 Task: Look for products in the category "Ale" from Mother Earth Brewing Co only.
Action: Mouse moved to (954, 355)
Screenshot: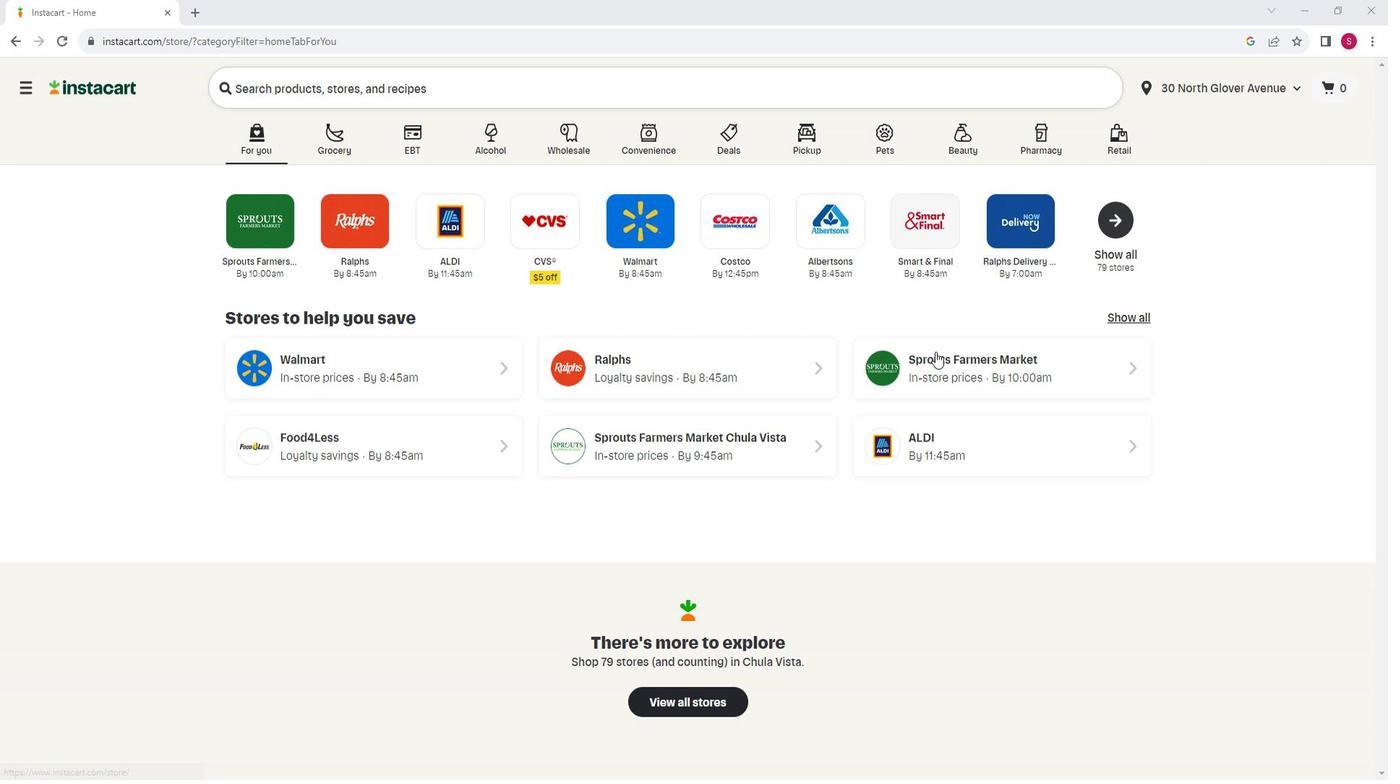 
Action: Mouse pressed left at (954, 355)
Screenshot: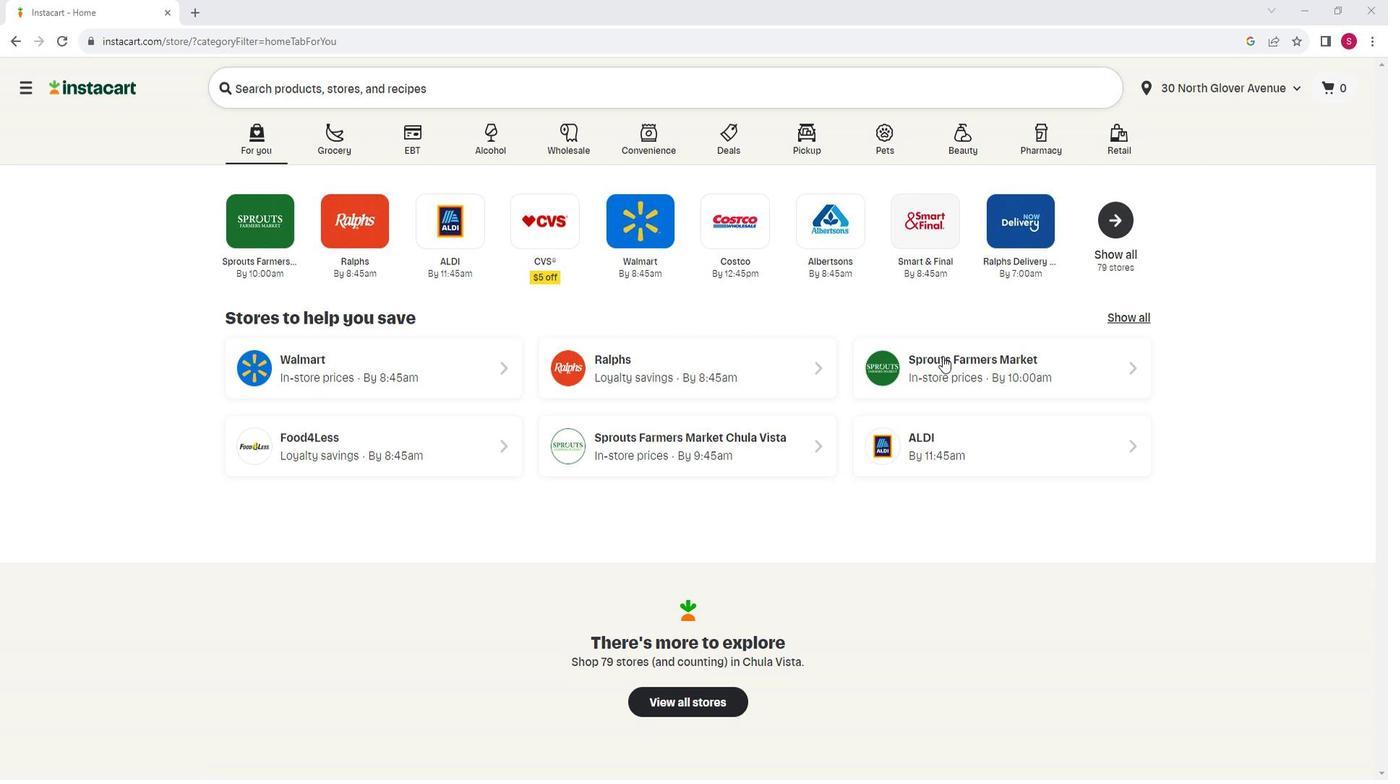 
Action: Mouse moved to (109, 464)
Screenshot: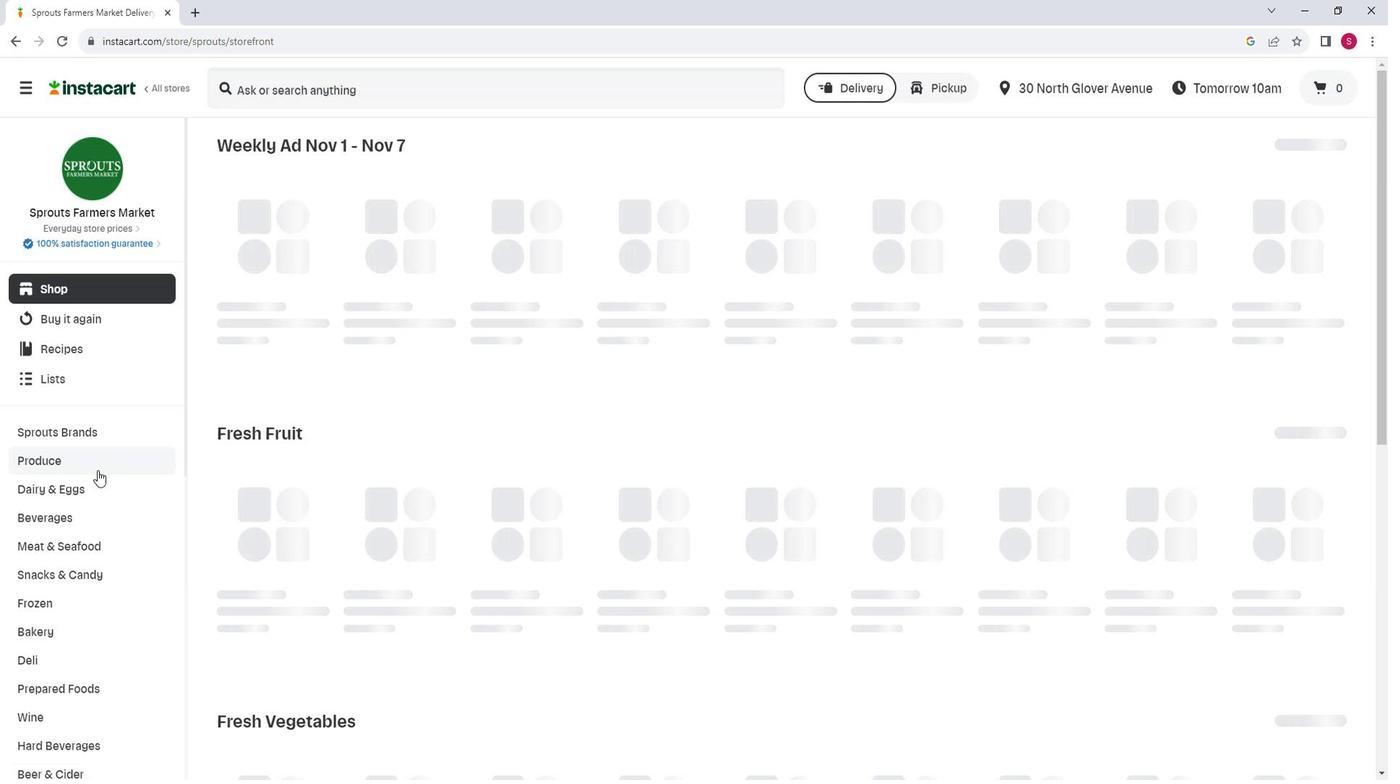 
Action: Mouse scrolled (109, 464) with delta (0, 0)
Screenshot: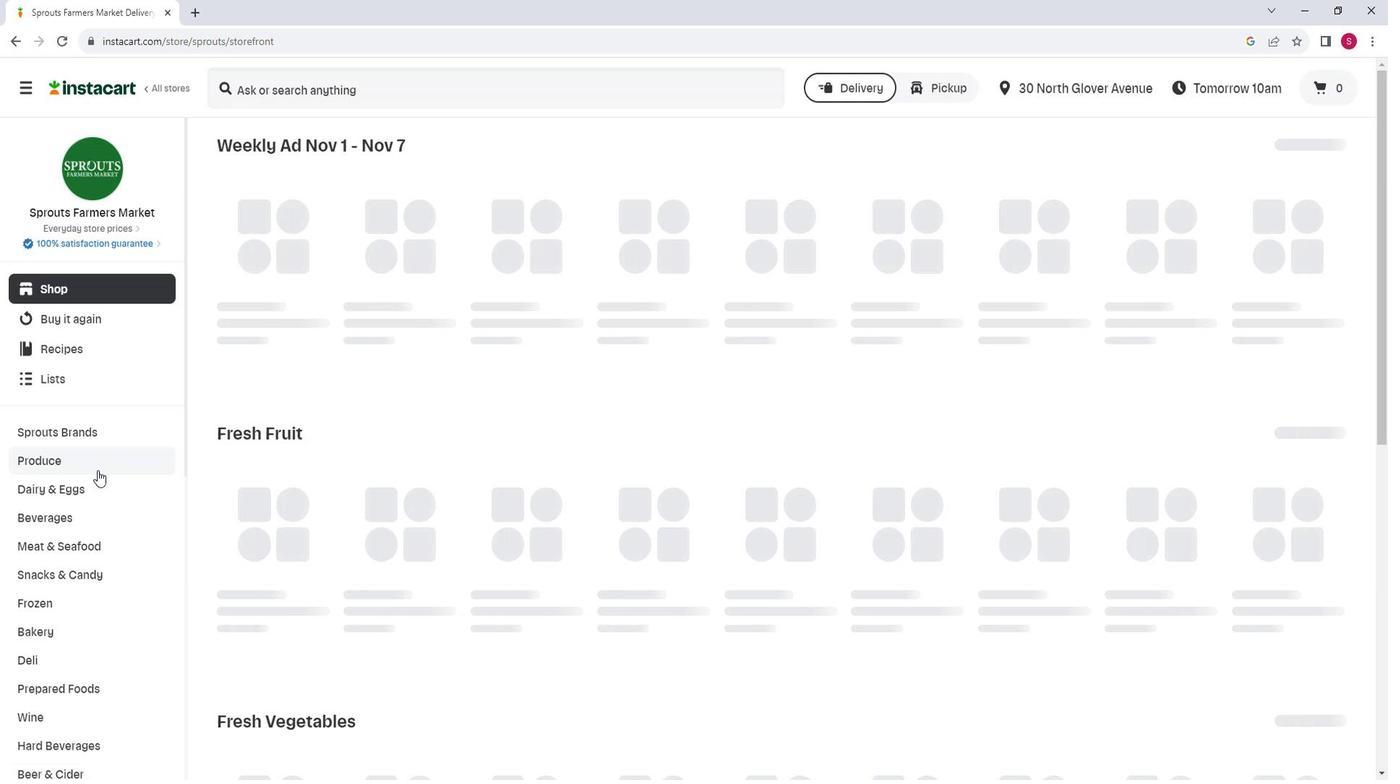 
Action: Mouse moved to (99, 686)
Screenshot: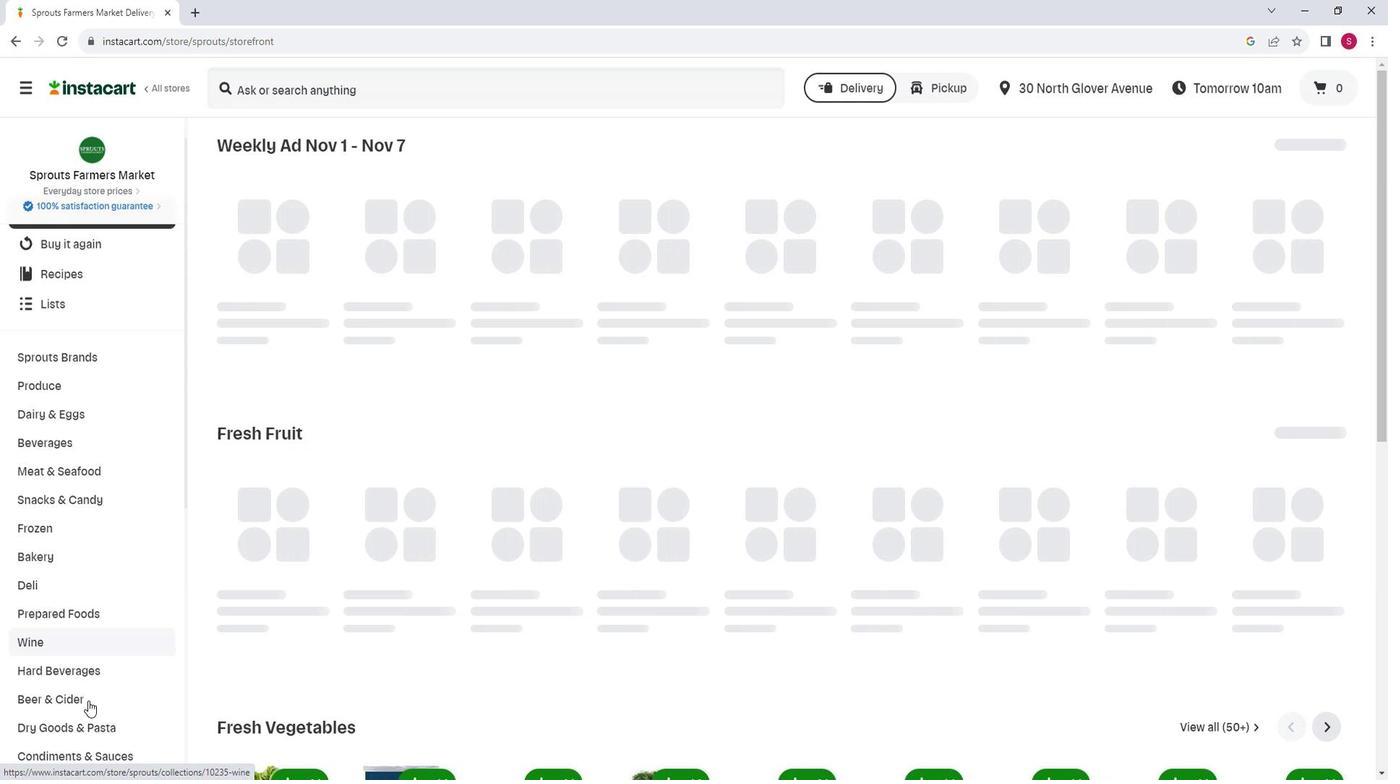 
Action: Mouse pressed left at (99, 686)
Screenshot: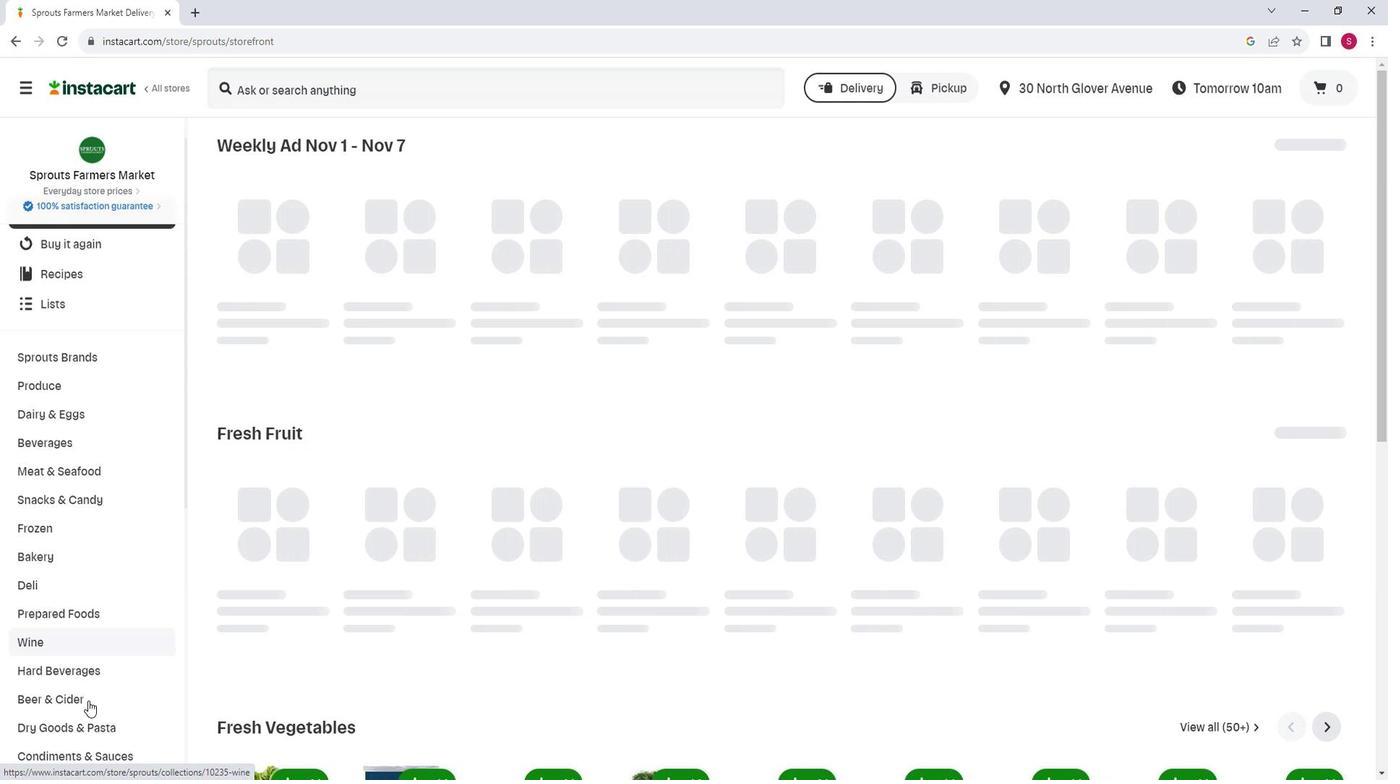 
Action: Mouse moved to (515, 193)
Screenshot: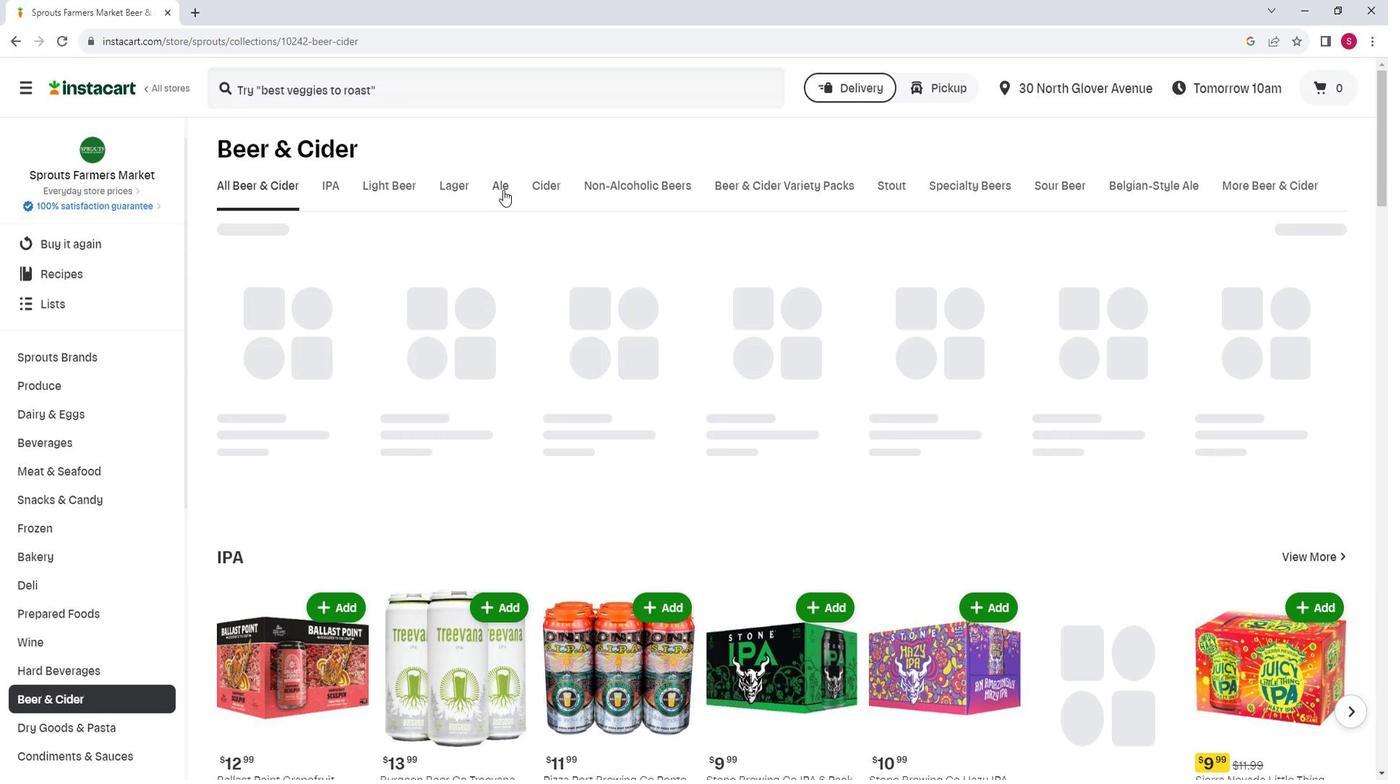 
Action: Mouse pressed left at (515, 193)
Screenshot: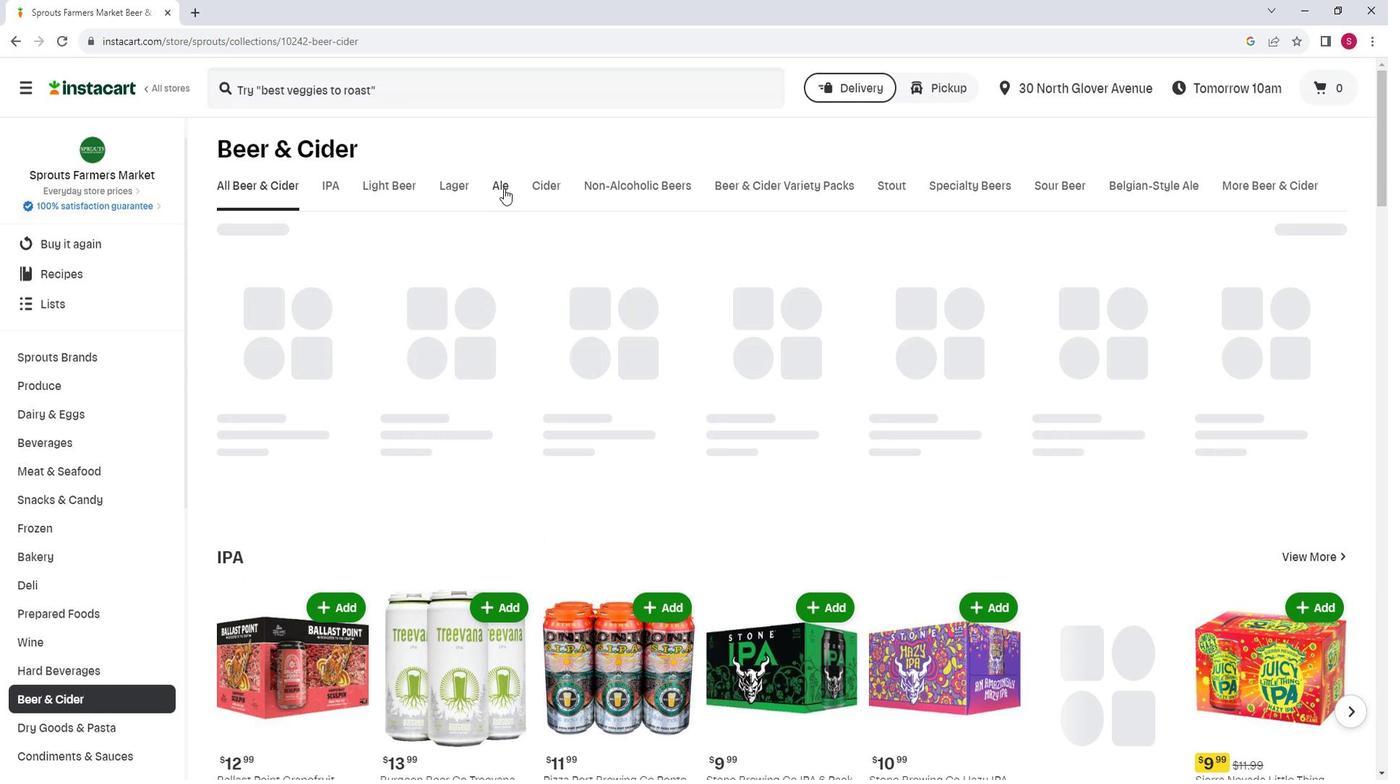 
Action: Mouse moved to (430, 240)
Screenshot: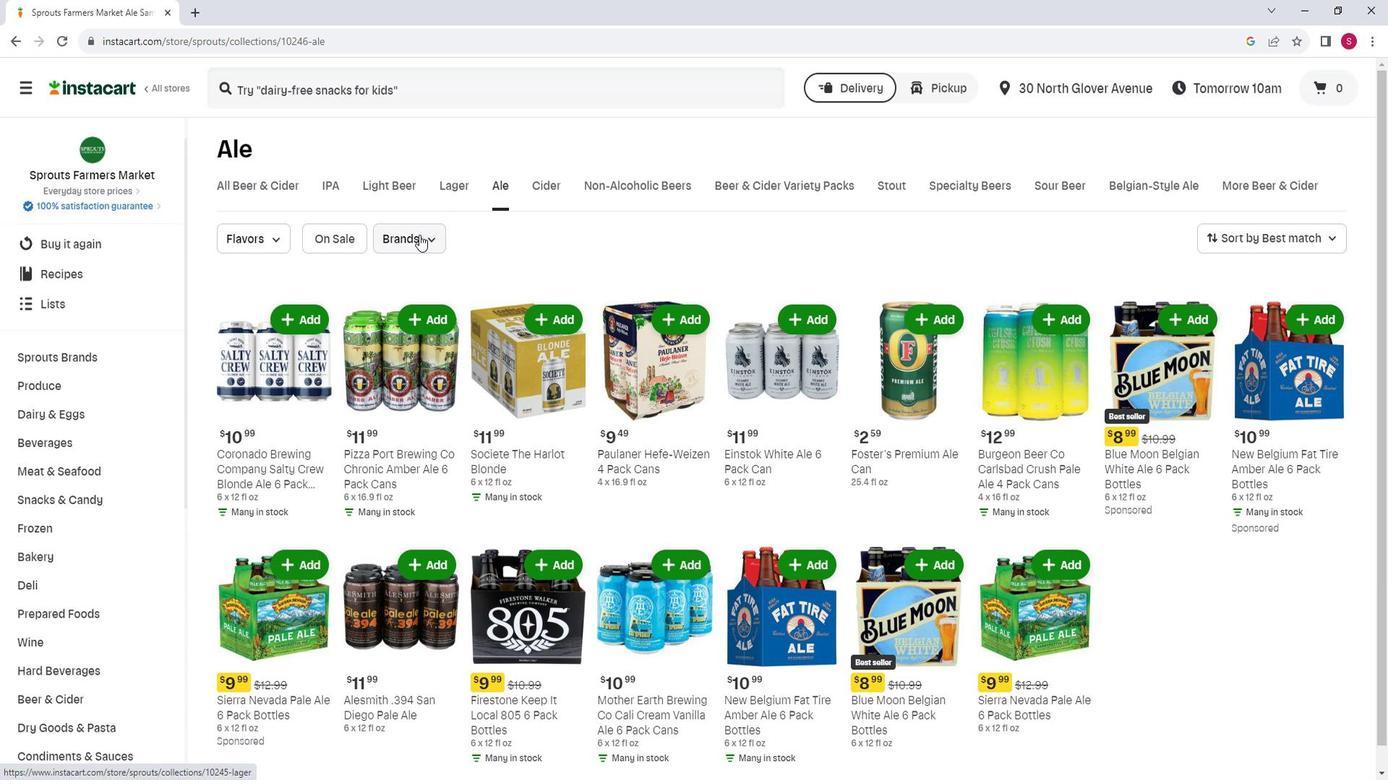 
Action: Mouse pressed left at (430, 240)
Screenshot: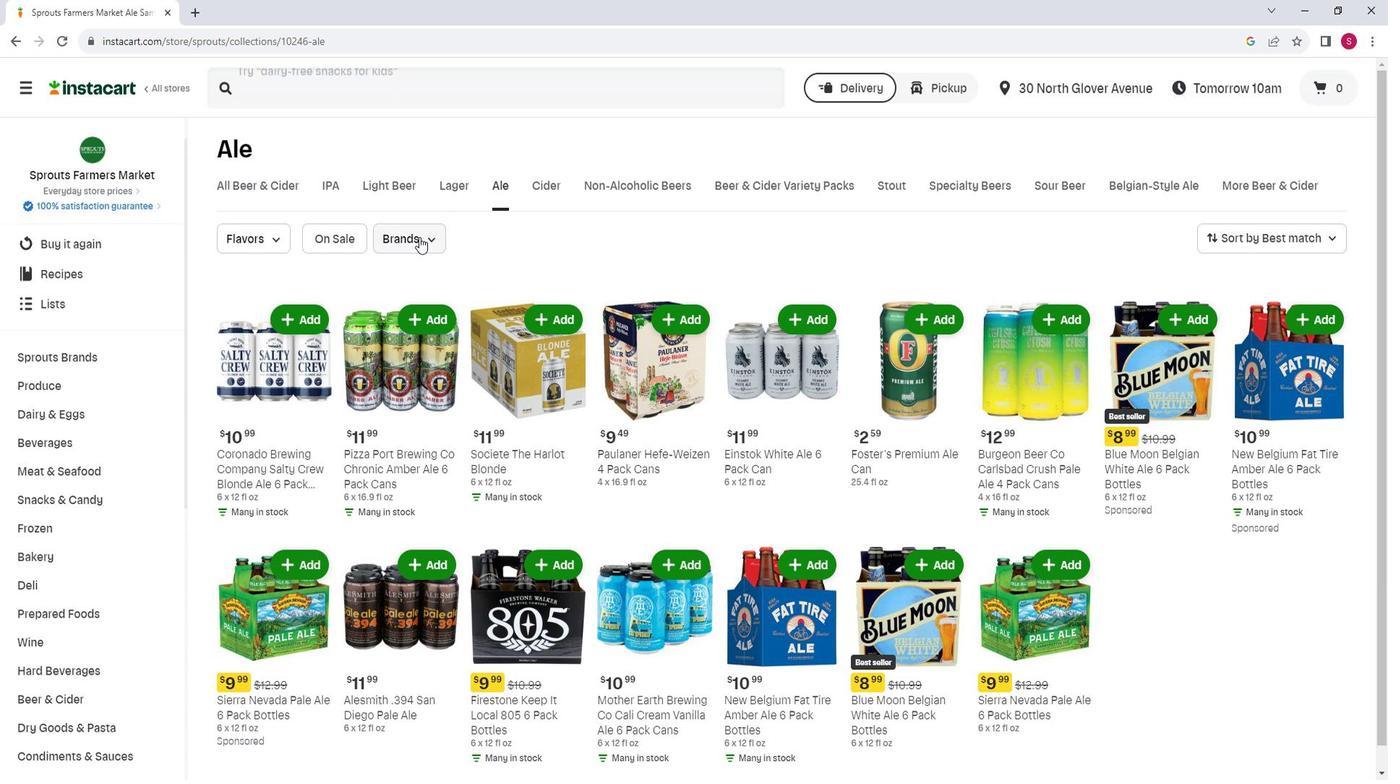 
Action: Mouse moved to (449, 295)
Screenshot: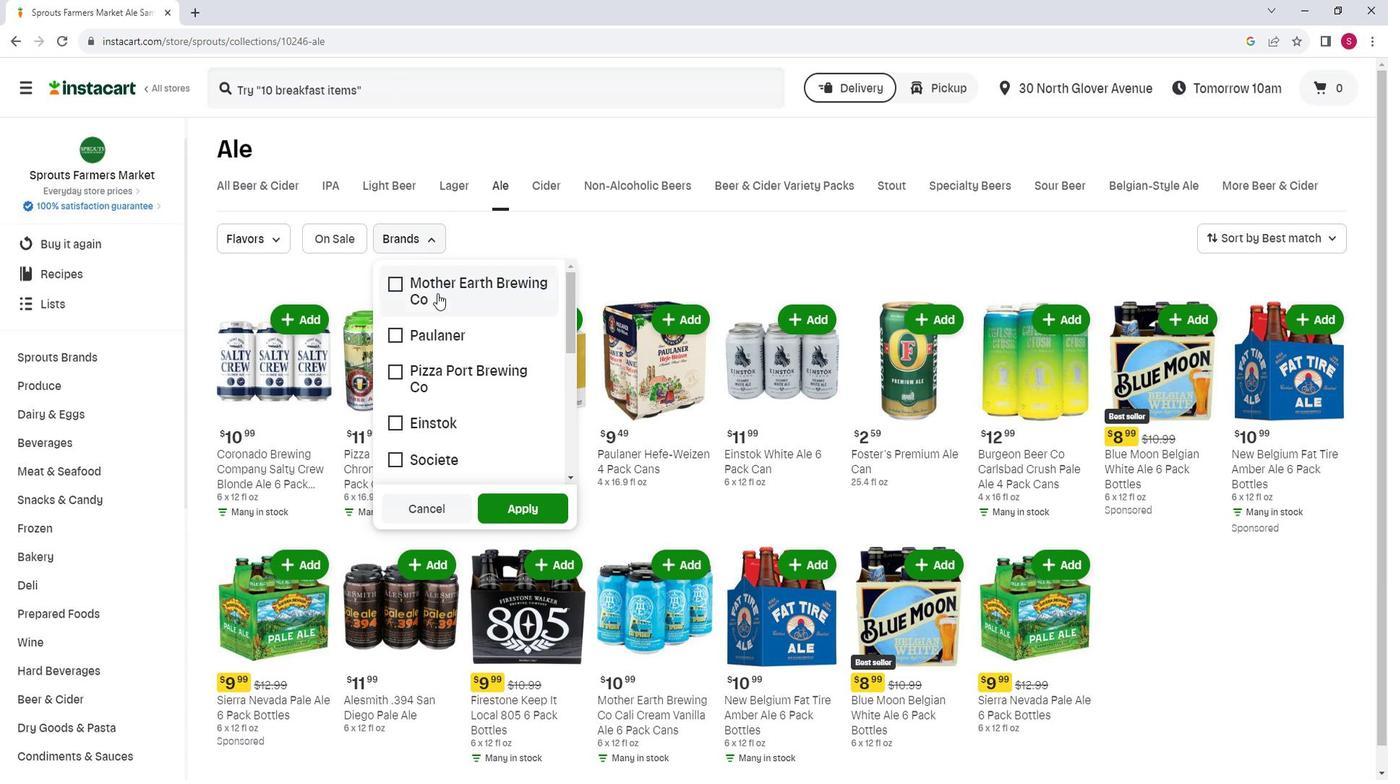 
Action: Mouse pressed left at (449, 295)
Screenshot: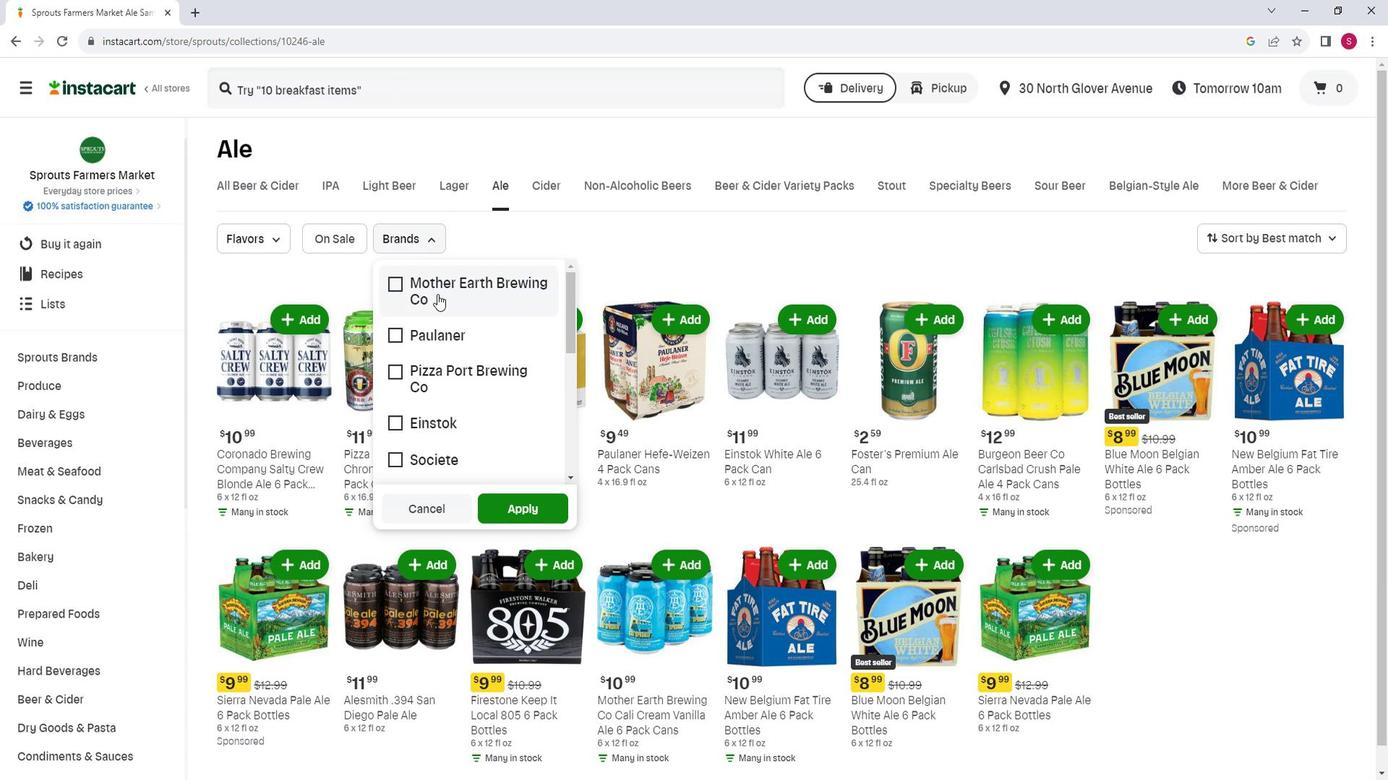
Action: Mouse moved to (519, 500)
Screenshot: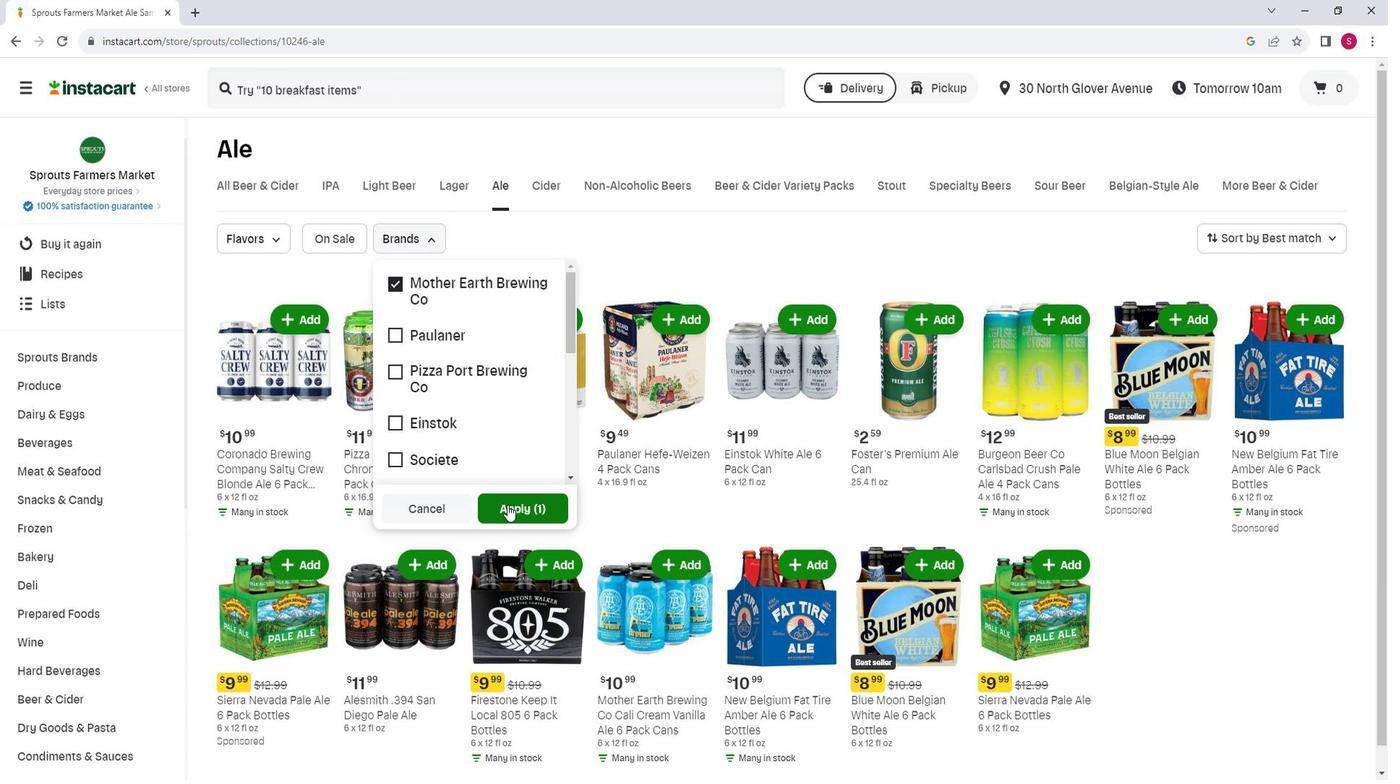 
Action: Mouse pressed left at (519, 500)
Screenshot: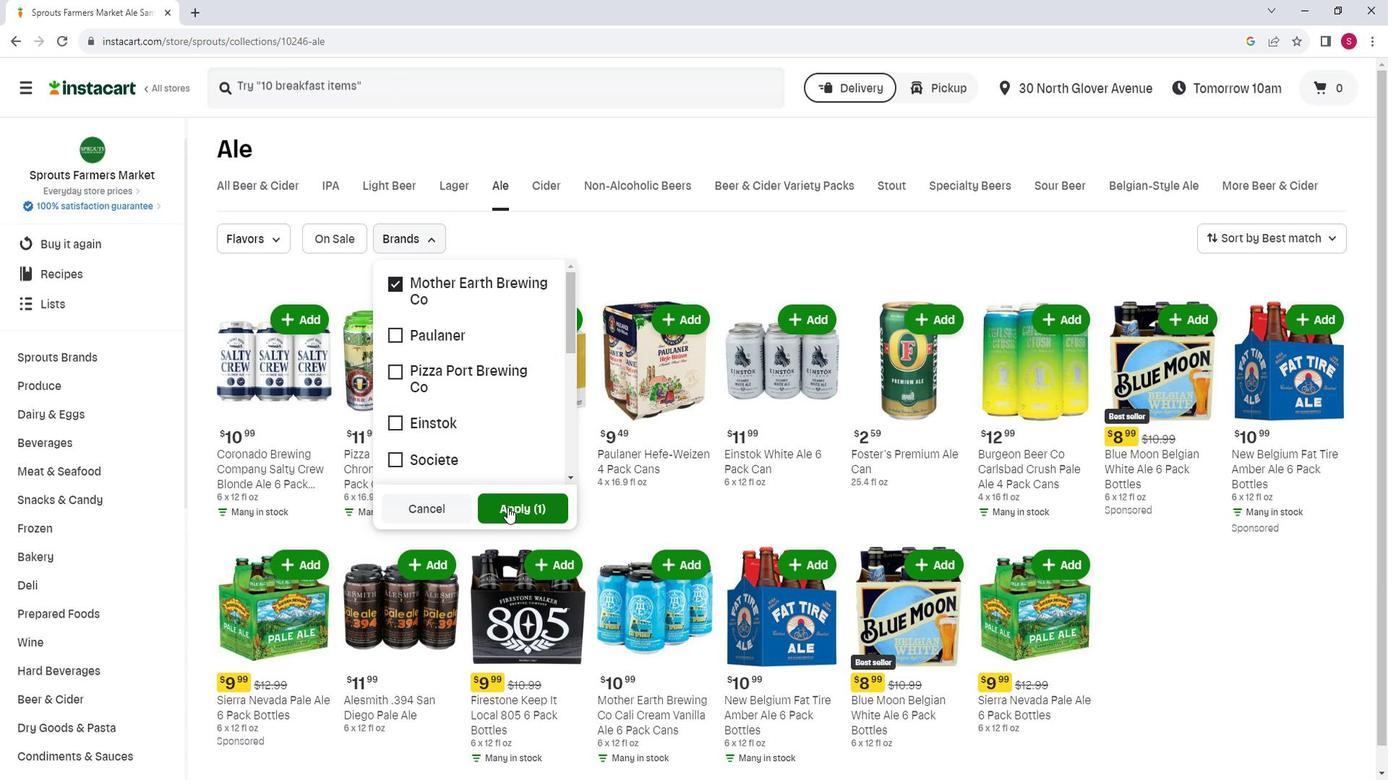 
Action: Mouse moved to (626, 370)
Screenshot: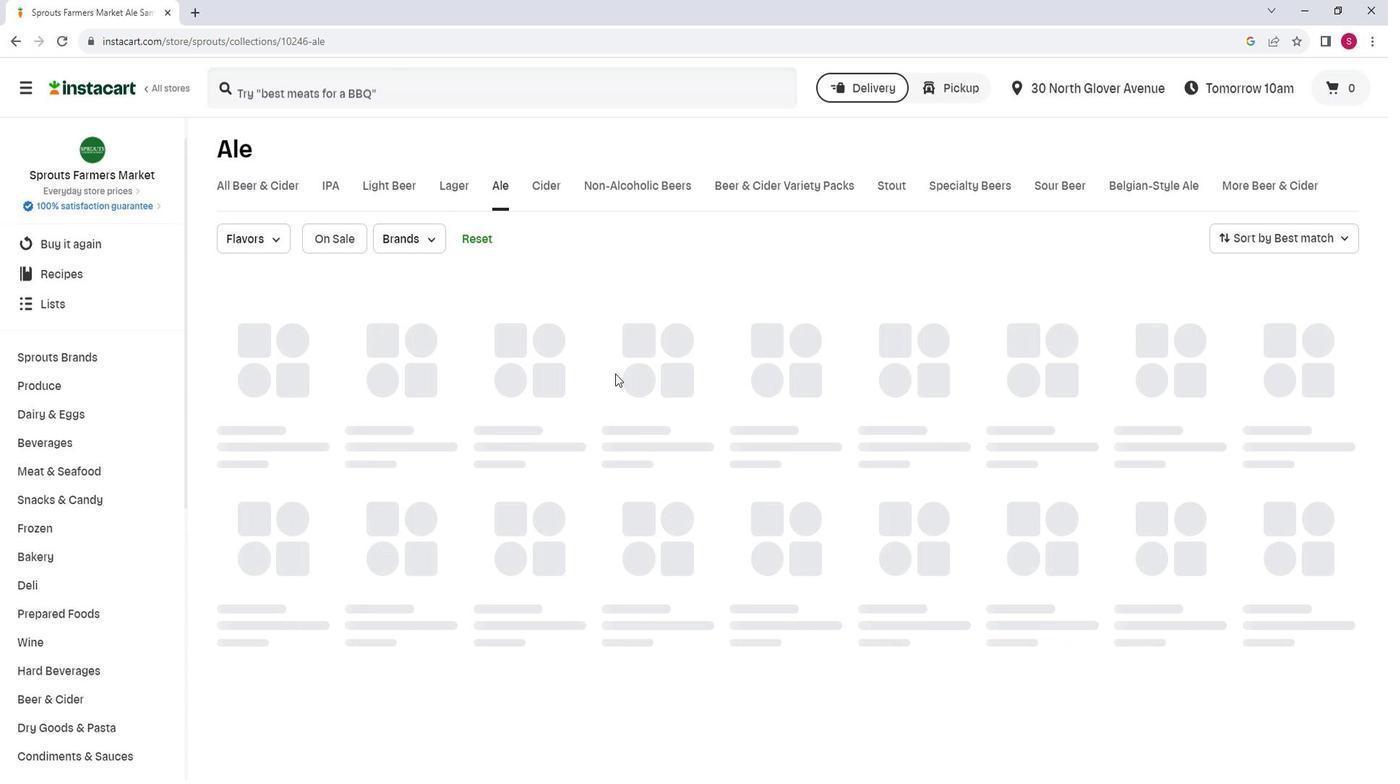 
